 Task: Make a one-time copy of the mark's project.
Action: Mouse moved to (212, 128)
Screenshot: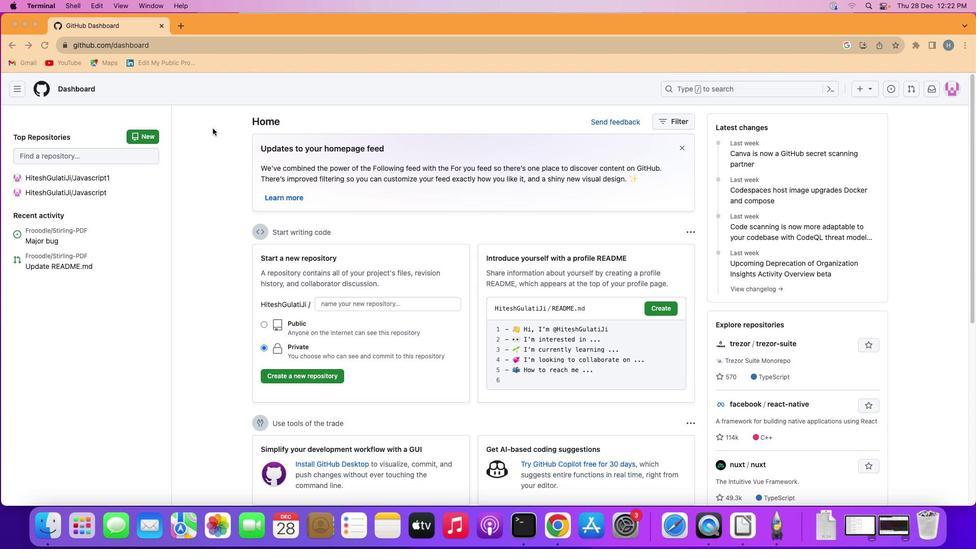 
Action: Mouse pressed left at (212, 128)
Screenshot: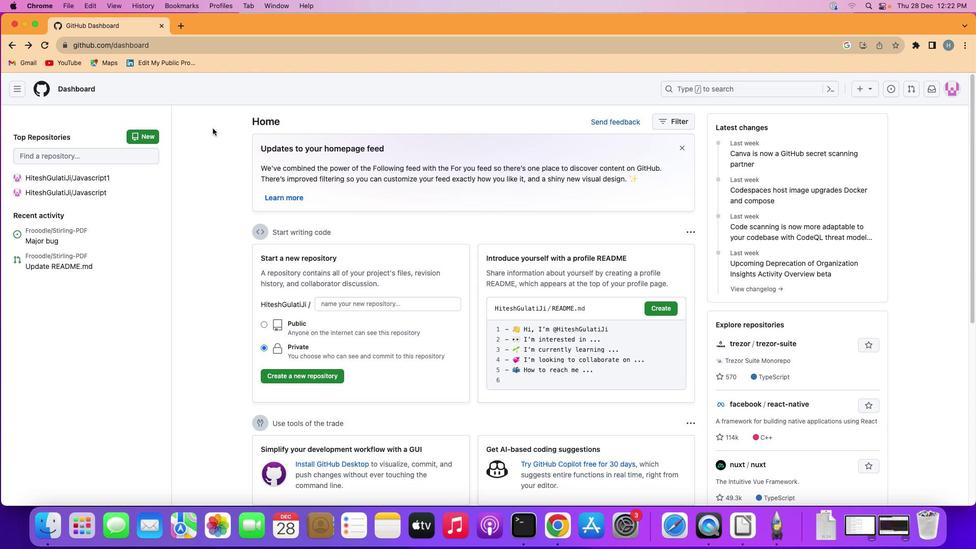 
Action: Mouse moved to (13, 85)
Screenshot: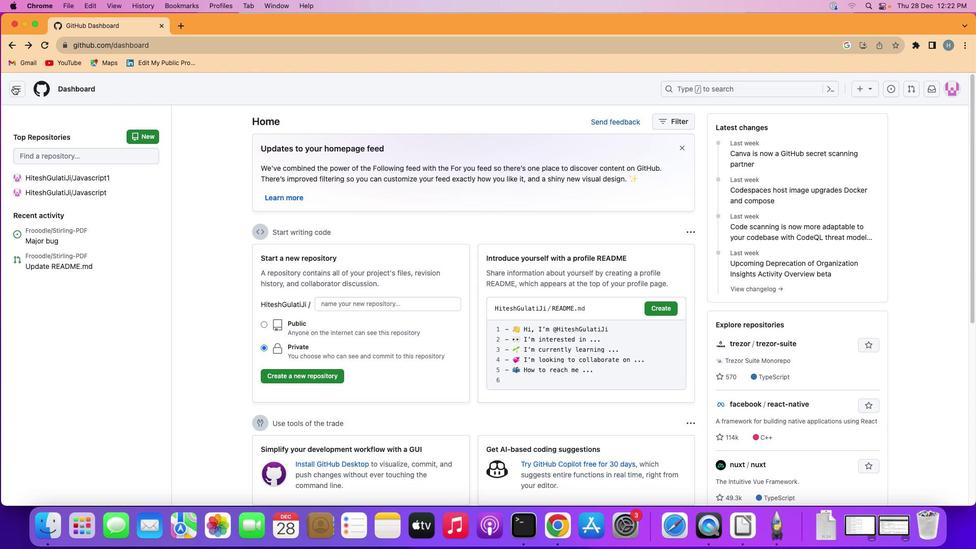 
Action: Mouse pressed left at (13, 85)
Screenshot: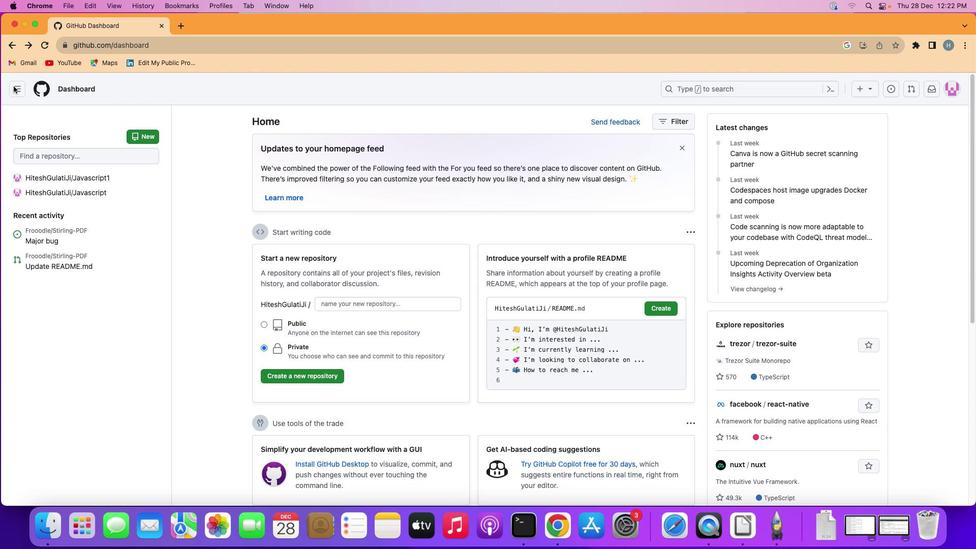 
Action: Mouse moved to (65, 156)
Screenshot: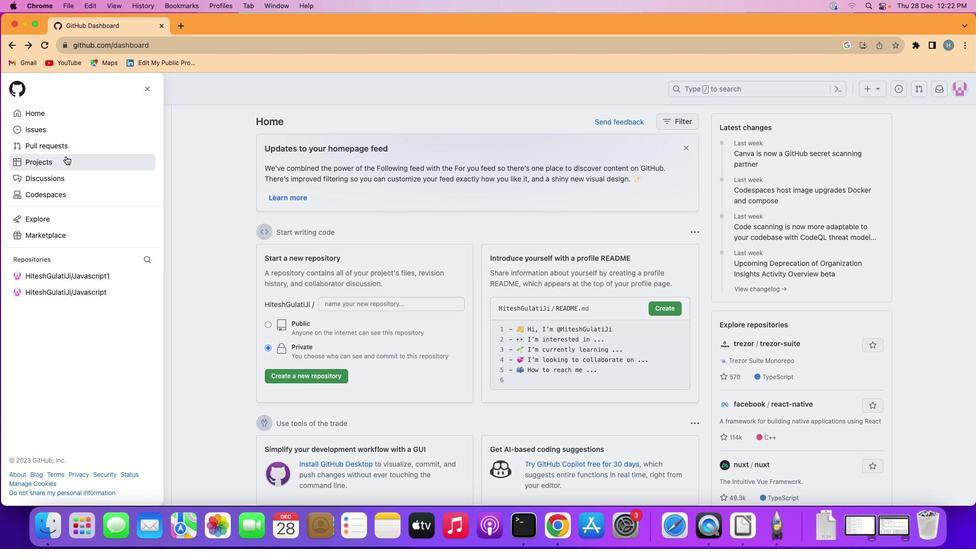 
Action: Mouse pressed left at (65, 156)
Screenshot: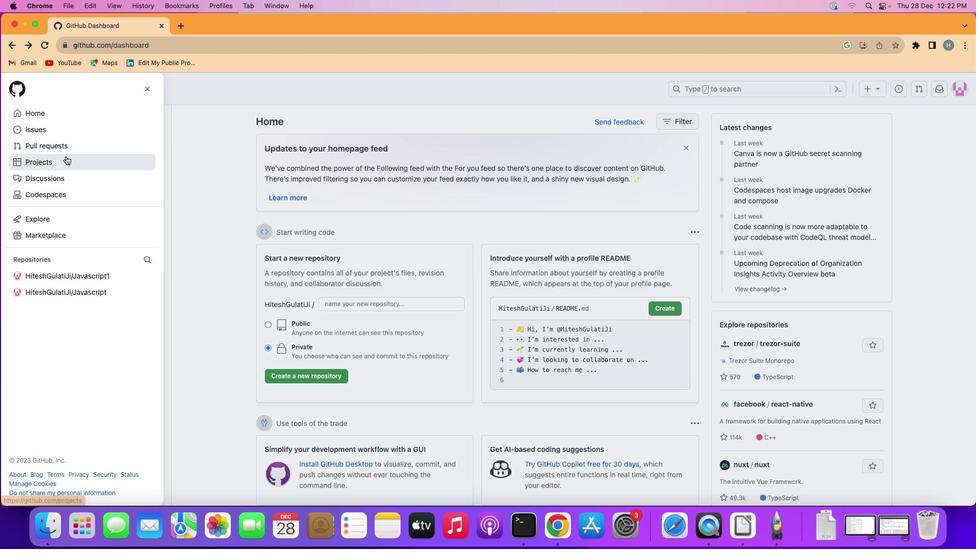 
Action: Mouse moved to (365, 183)
Screenshot: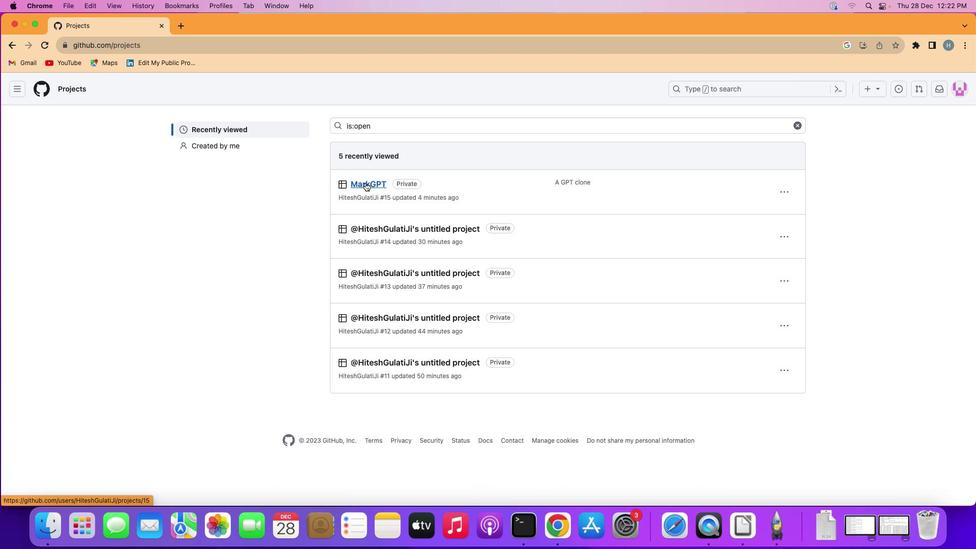 
Action: Mouse pressed left at (365, 183)
Screenshot: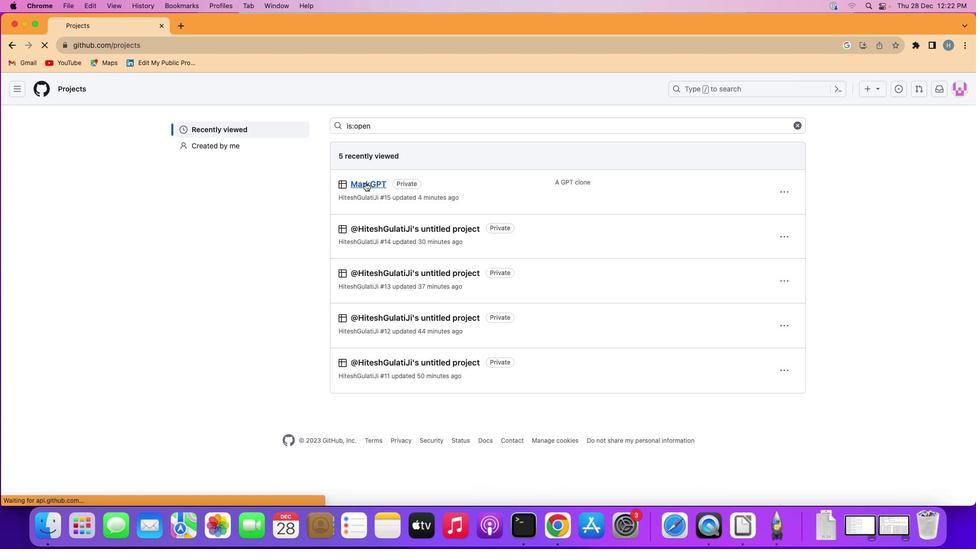 
Action: Mouse moved to (954, 116)
Screenshot: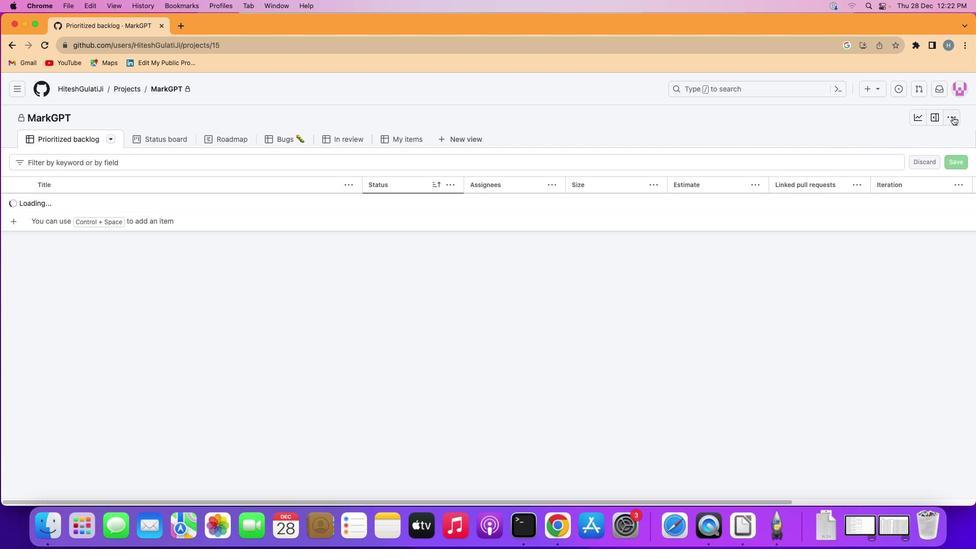 
Action: Mouse pressed left at (954, 116)
Screenshot: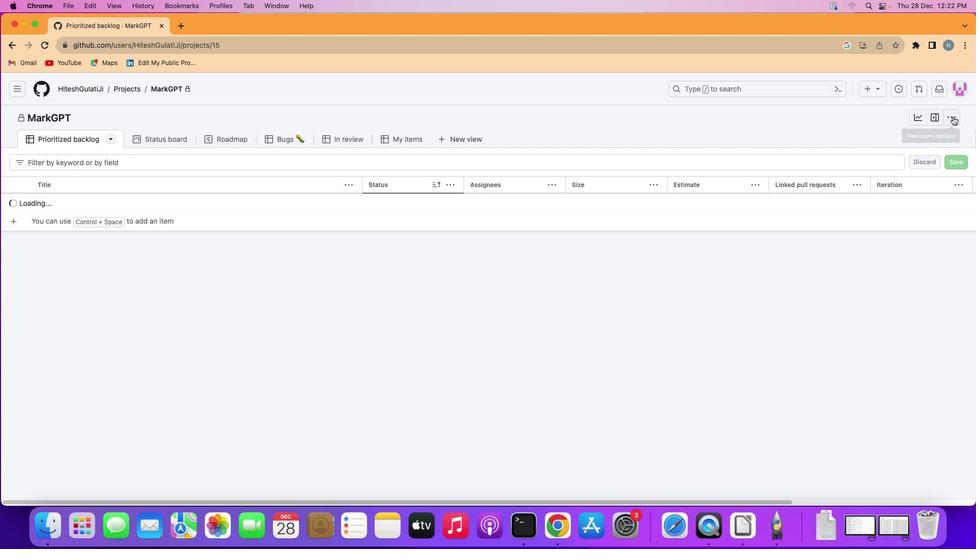 
Action: Mouse moved to (924, 169)
Screenshot: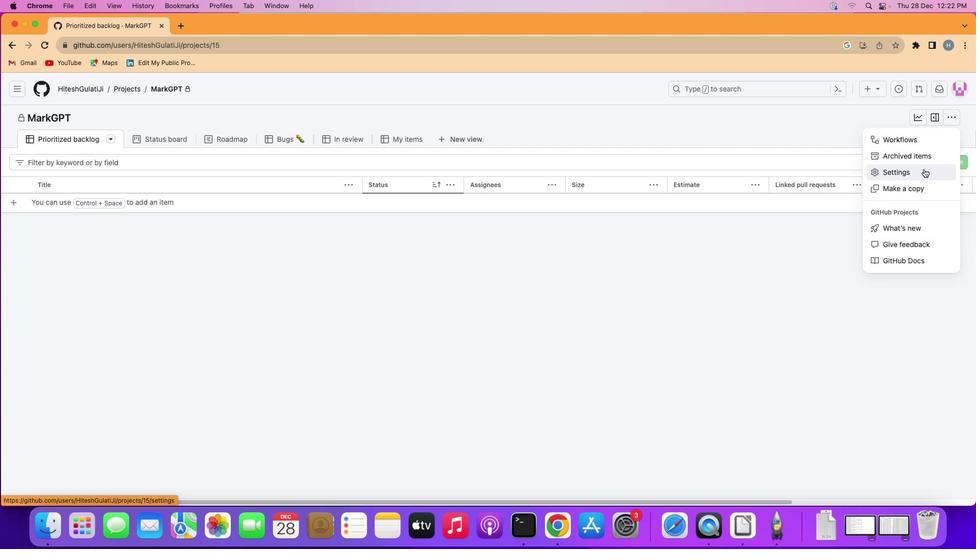 
Action: Mouse pressed left at (924, 169)
Screenshot: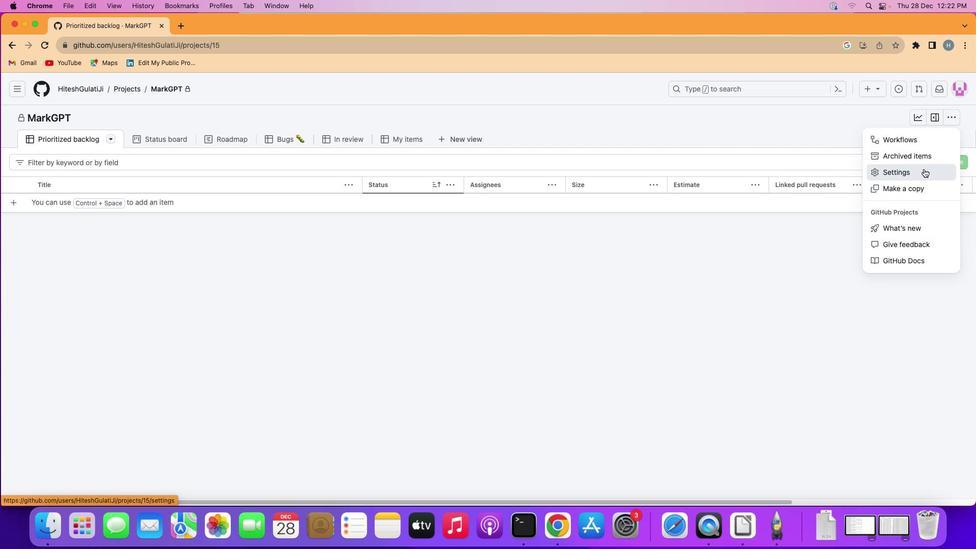 
Action: Mouse moved to (689, 235)
Screenshot: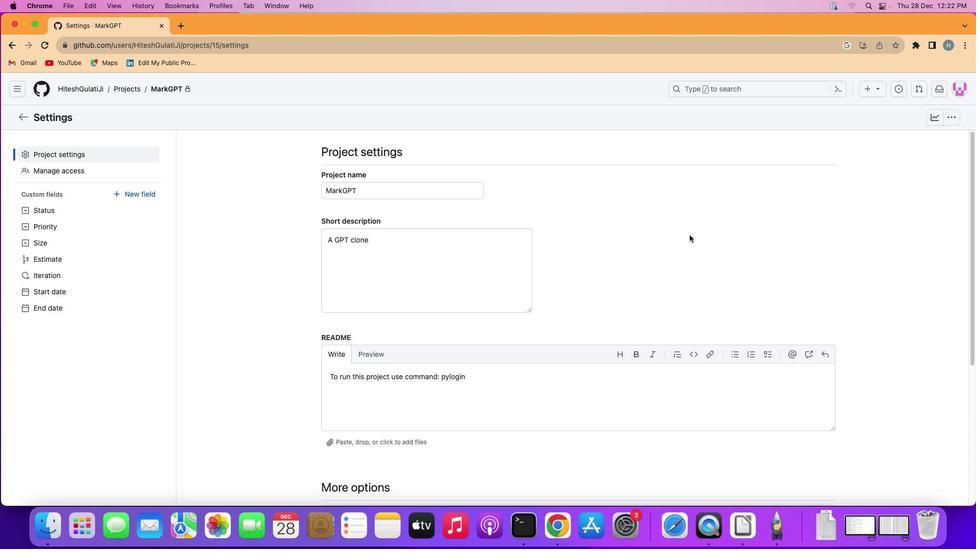 
Action: Mouse scrolled (689, 235) with delta (0, 0)
Screenshot: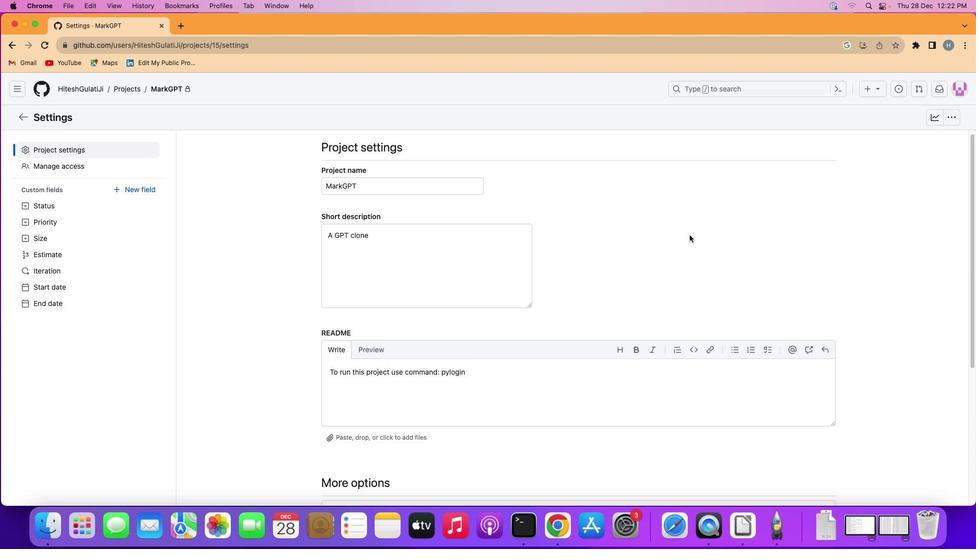
Action: Mouse scrolled (689, 235) with delta (0, 0)
Screenshot: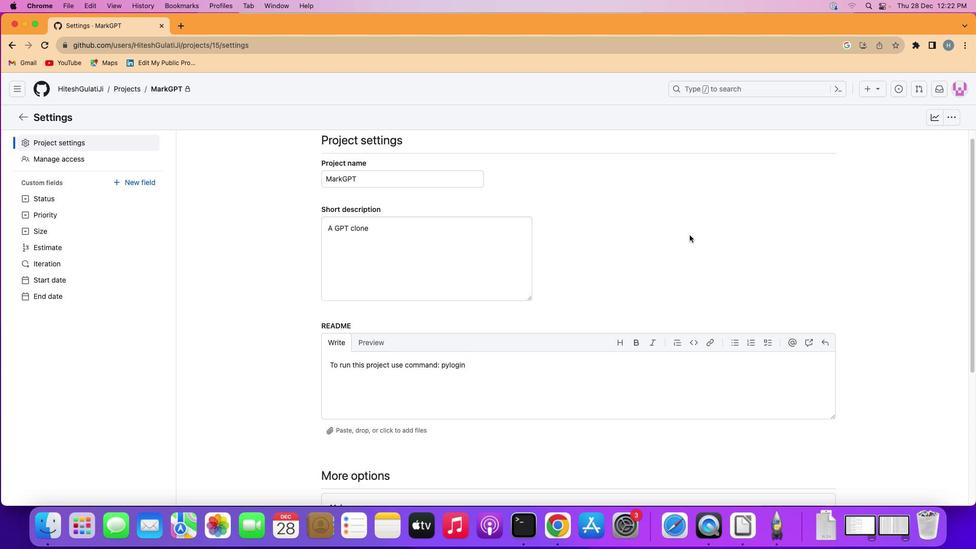
Action: Mouse scrolled (689, 235) with delta (0, -1)
Screenshot: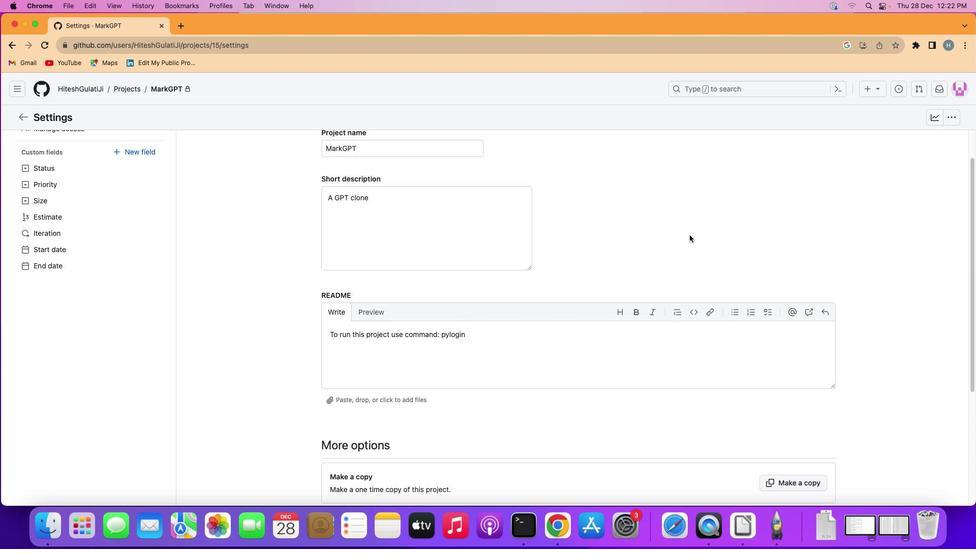 
Action: Mouse scrolled (689, 235) with delta (0, -1)
Screenshot: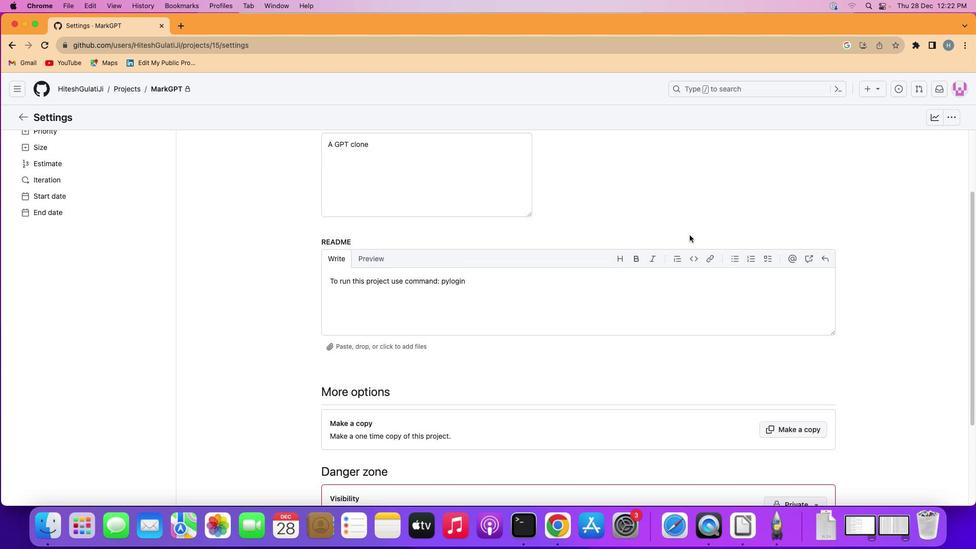 
Action: Mouse scrolled (689, 235) with delta (0, -1)
Screenshot: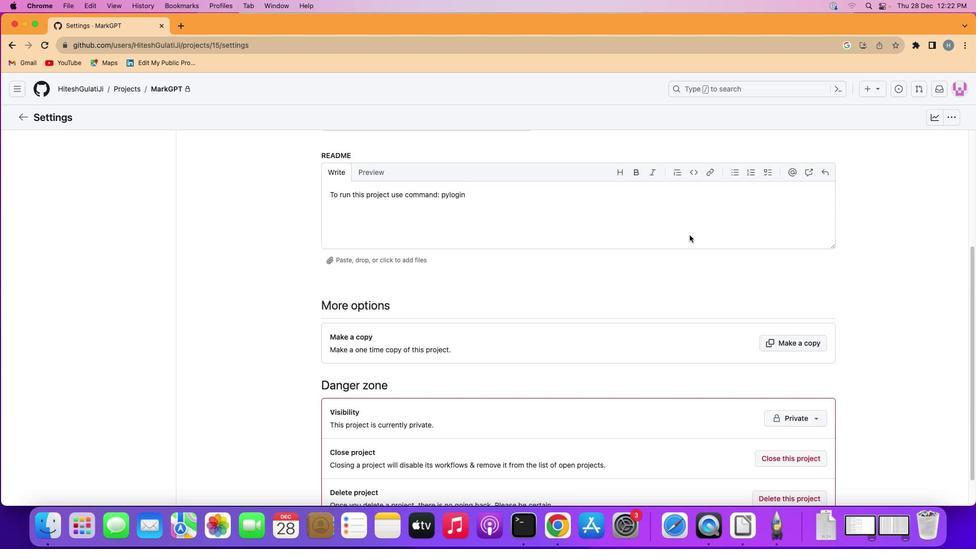 
Action: Mouse scrolled (689, 235) with delta (0, -2)
Screenshot: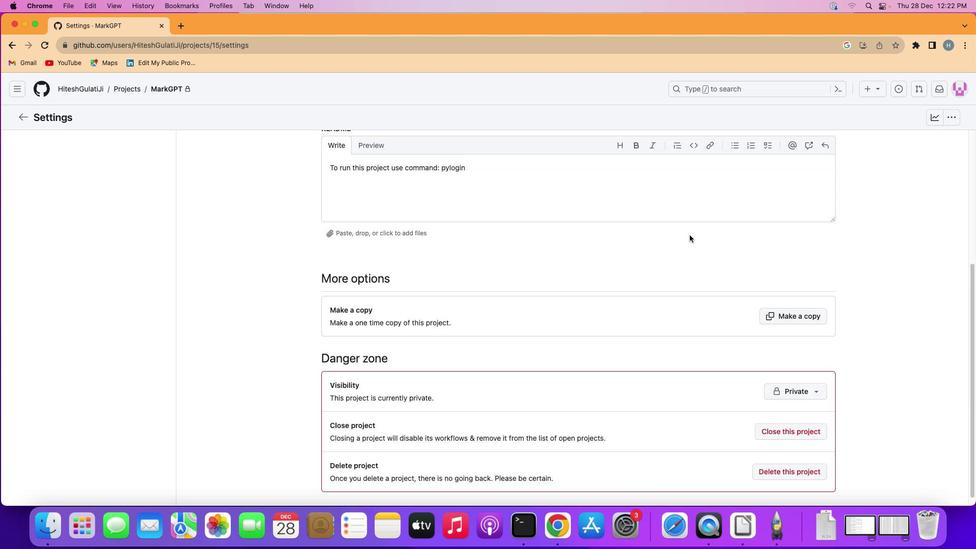 
Action: Mouse moved to (800, 305)
Screenshot: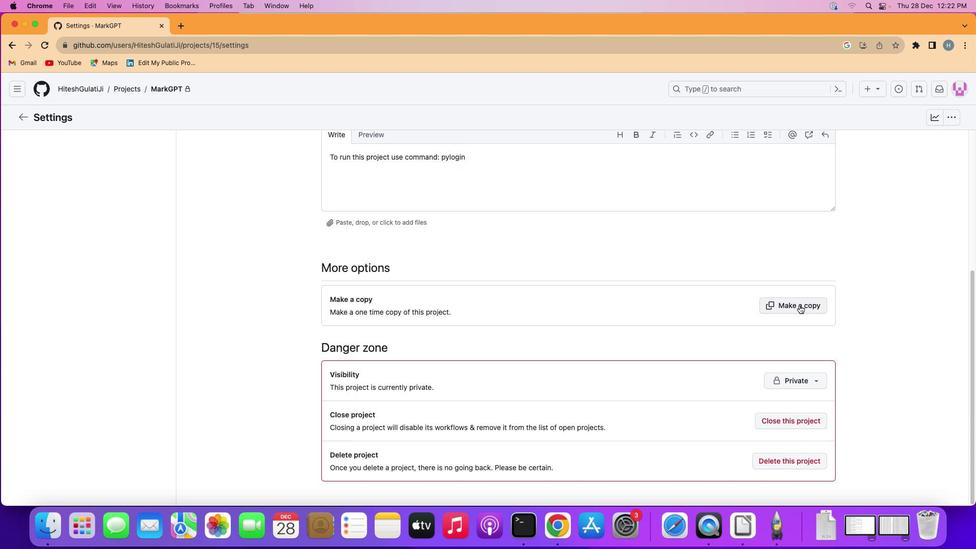 
Action: Mouse pressed left at (800, 305)
Screenshot: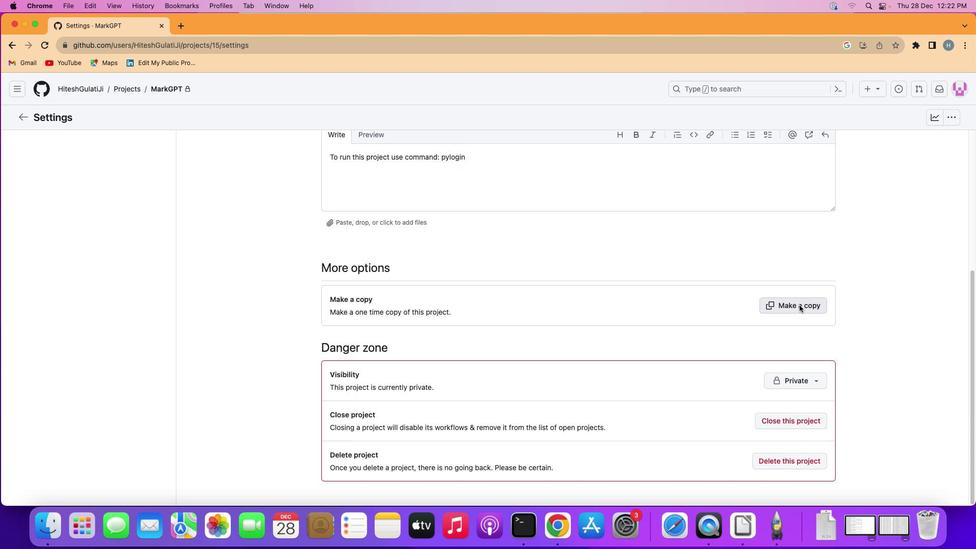 
Action: Mouse moved to (571, 373)
Screenshot: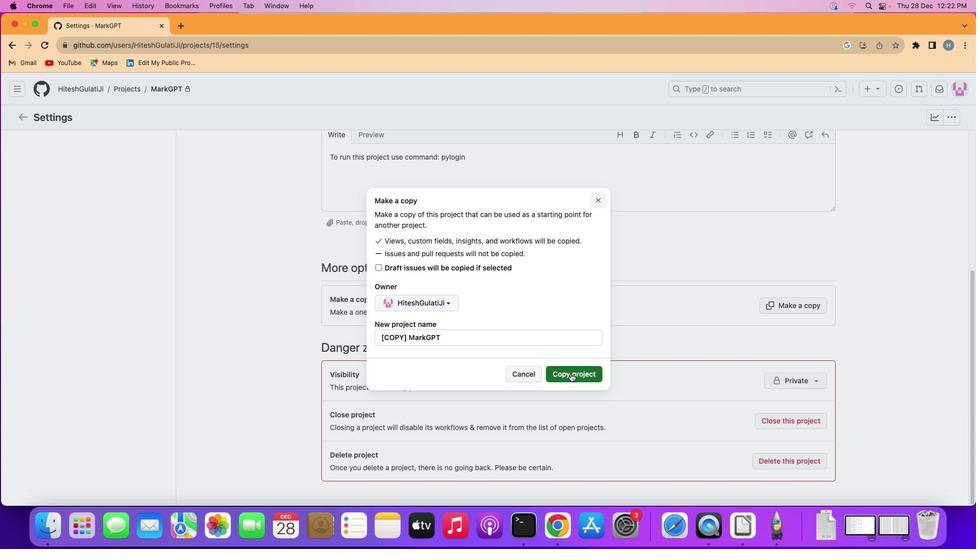 
Action: Mouse pressed left at (571, 373)
Screenshot: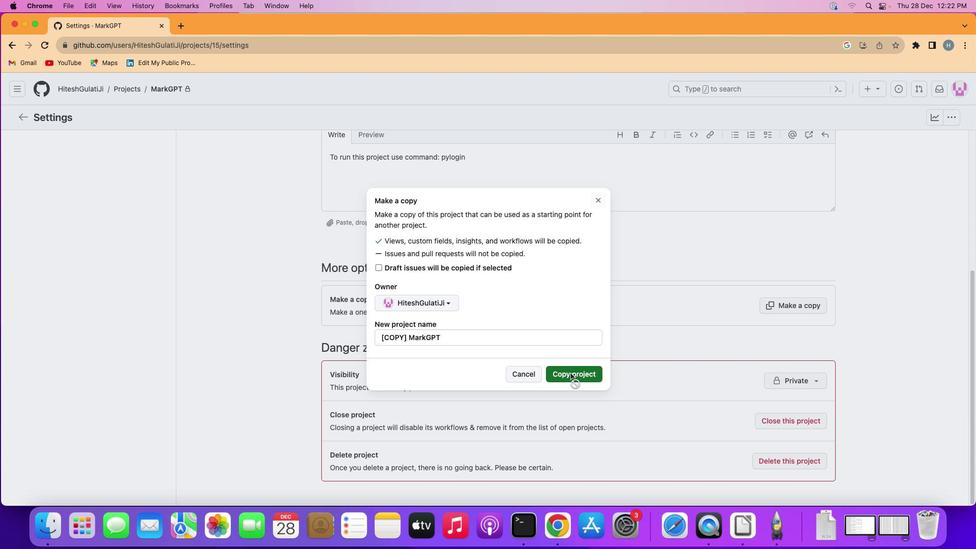 
Action: Mouse moved to (580, 305)
Screenshot: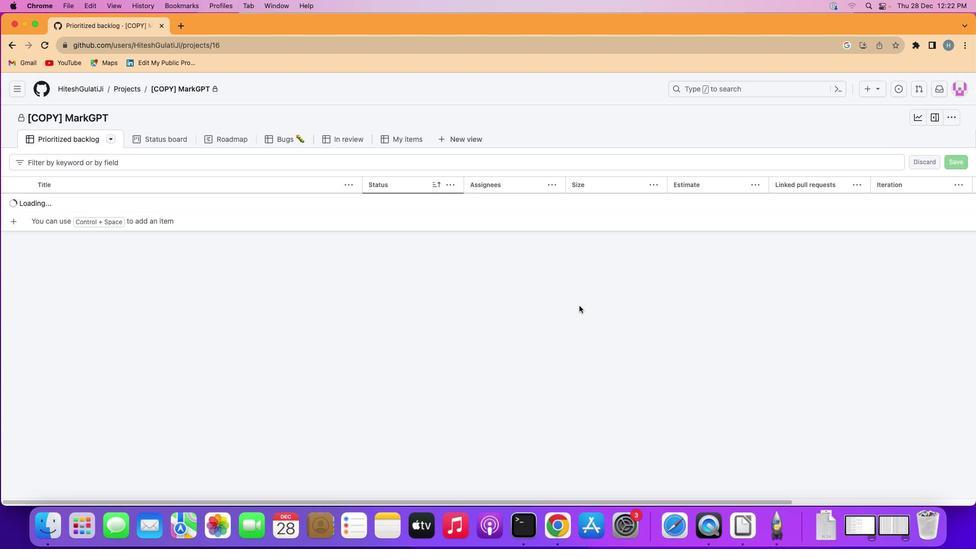 
